 Task: Create a task  Implement a new cloud-based quality management system for a company , assign it to team member softage.3@softage.net in the project BroaderPath and update the status of the task to  On Track  , set the priority of the task to Low
Action: Mouse moved to (75, 59)
Screenshot: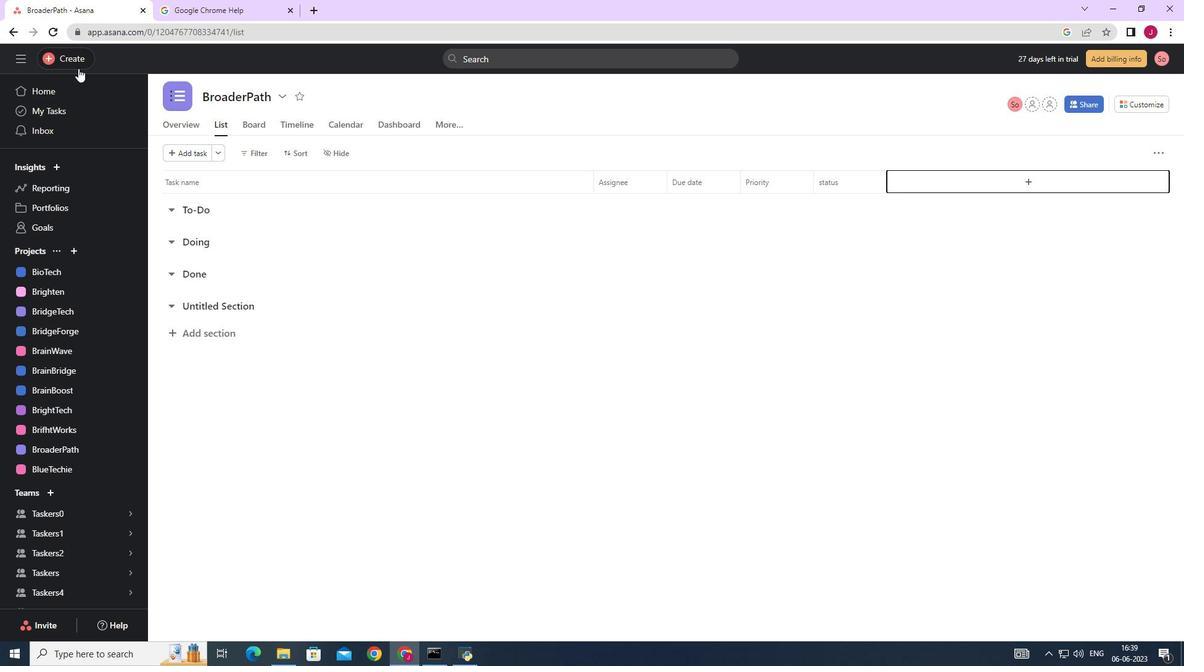 
Action: Mouse pressed left at (75, 59)
Screenshot: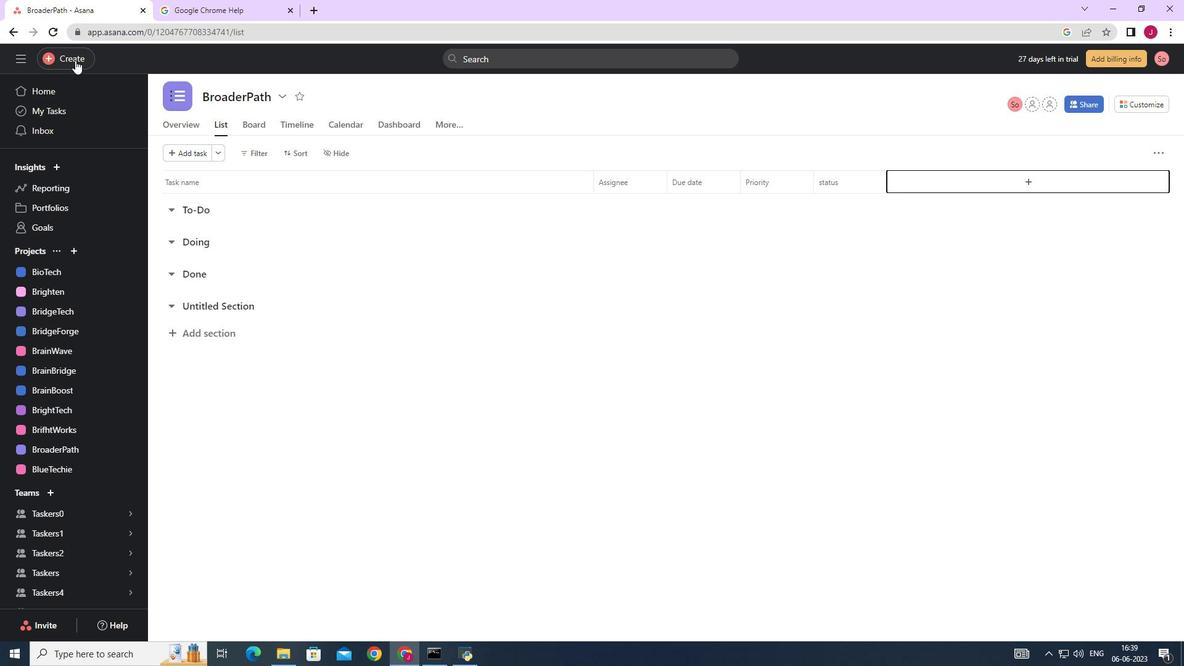 
Action: Mouse moved to (199, 57)
Screenshot: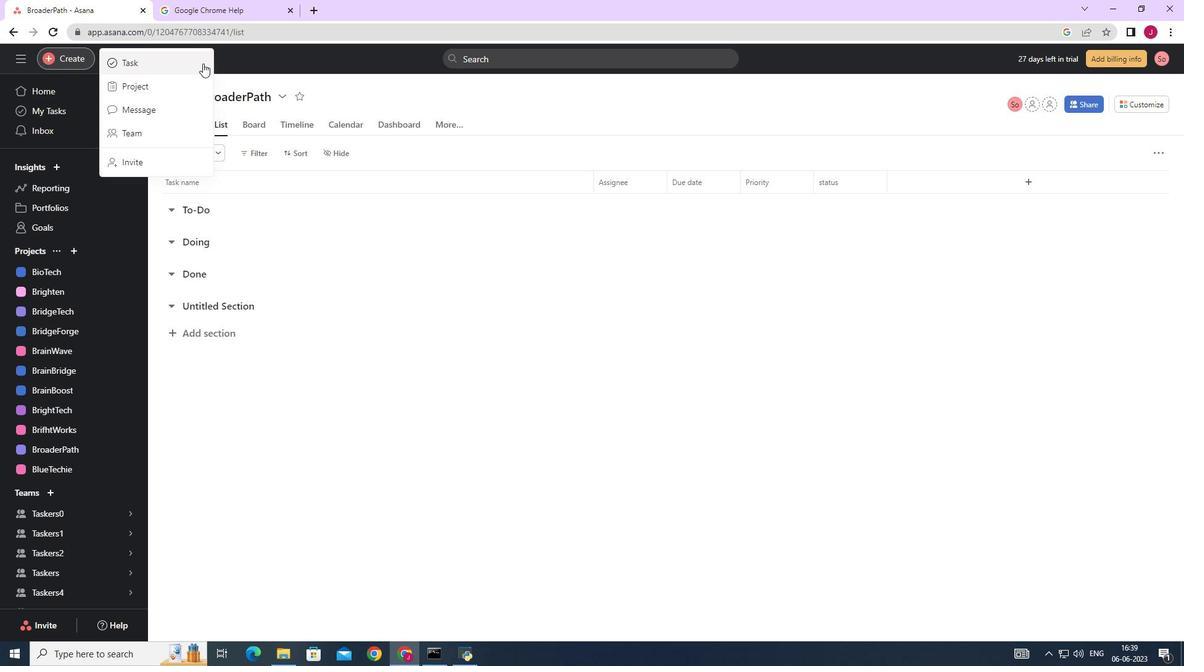 
Action: Mouse pressed left at (199, 57)
Screenshot: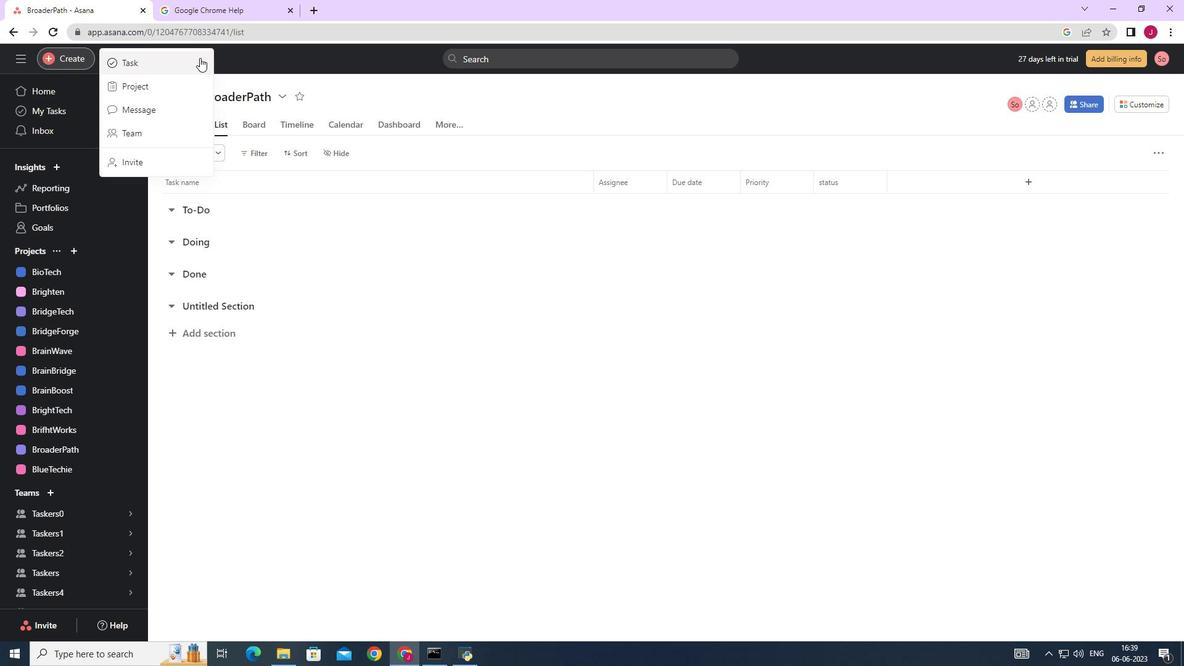 
Action: Mouse moved to (937, 409)
Screenshot: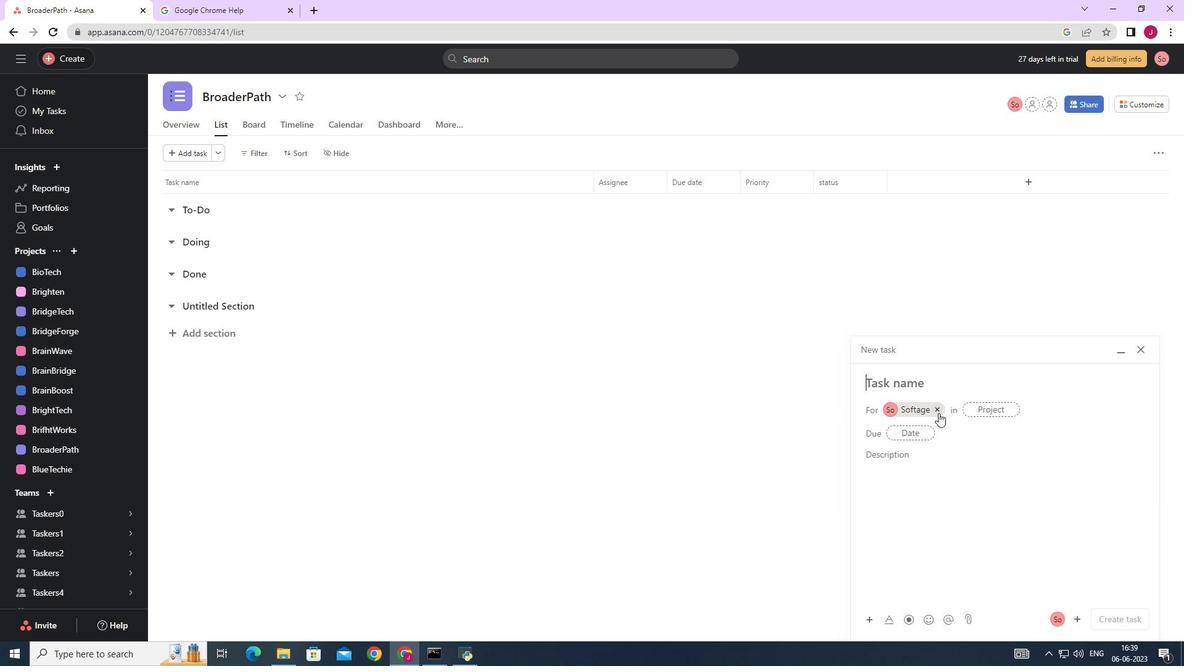
Action: Mouse pressed left at (937, 409)
Screenshot: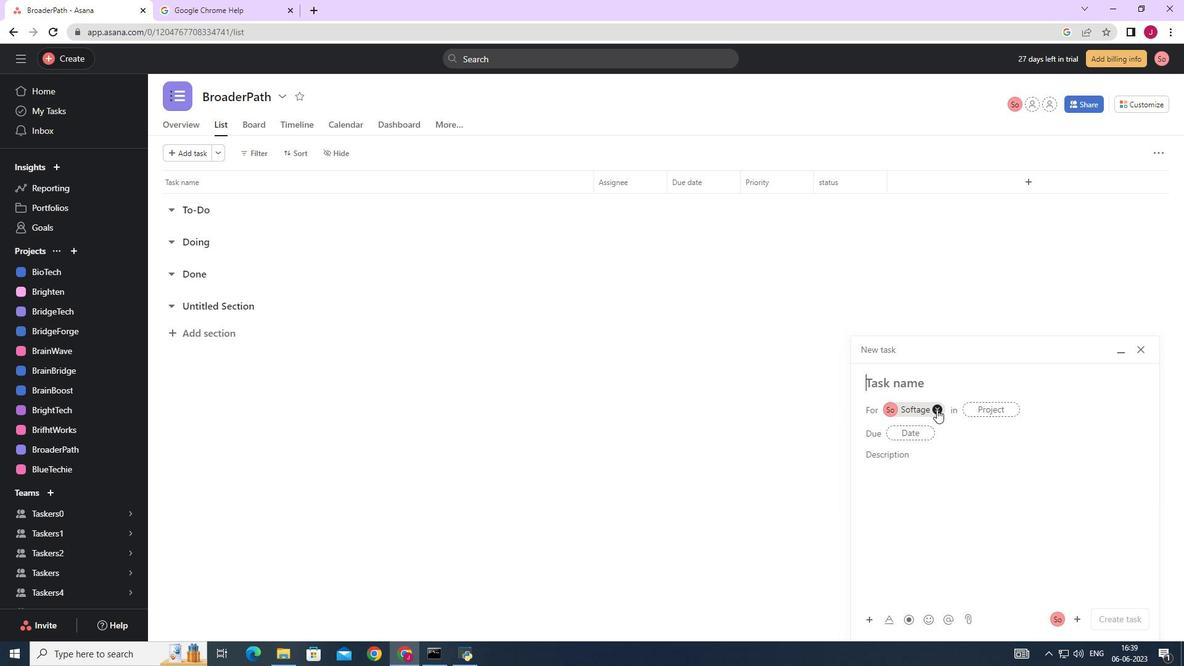 
Action: Mouse moved to (971, 368)
Screenshot: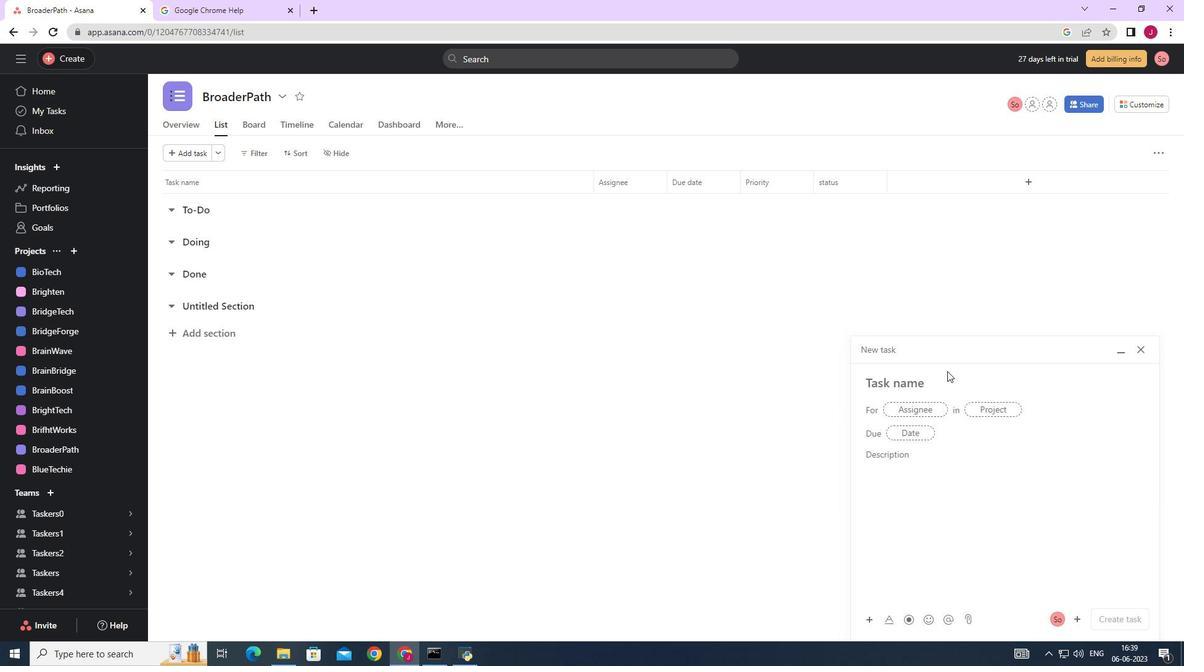 
Action: Key pressed i<Key.backspace><Key.caps_lock>I<Key.caps_lock>mplement<Key.space>a<Key.space>new<Key.space>cloud-based<Key.space>qalityy<Key.space><Key.backspace><Key.backspace><Key.backspace><Key.backspace><Key.backspace><Key.backspace><Key.backspace>ua;ity<Key.space><Key.backspace><Key.backspace><Key.backspace><Key.backspace><Key.backspace>lity<Key.space>
Screenshot: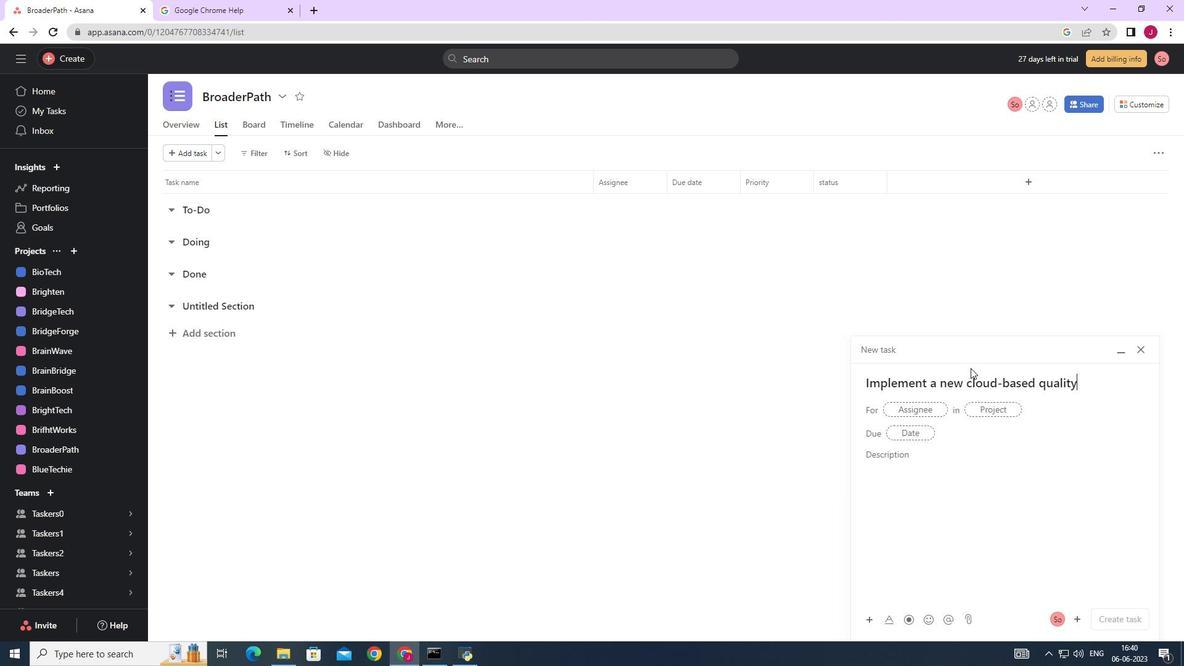 
Action: Mouse moved to (975, 367)
Screenshot: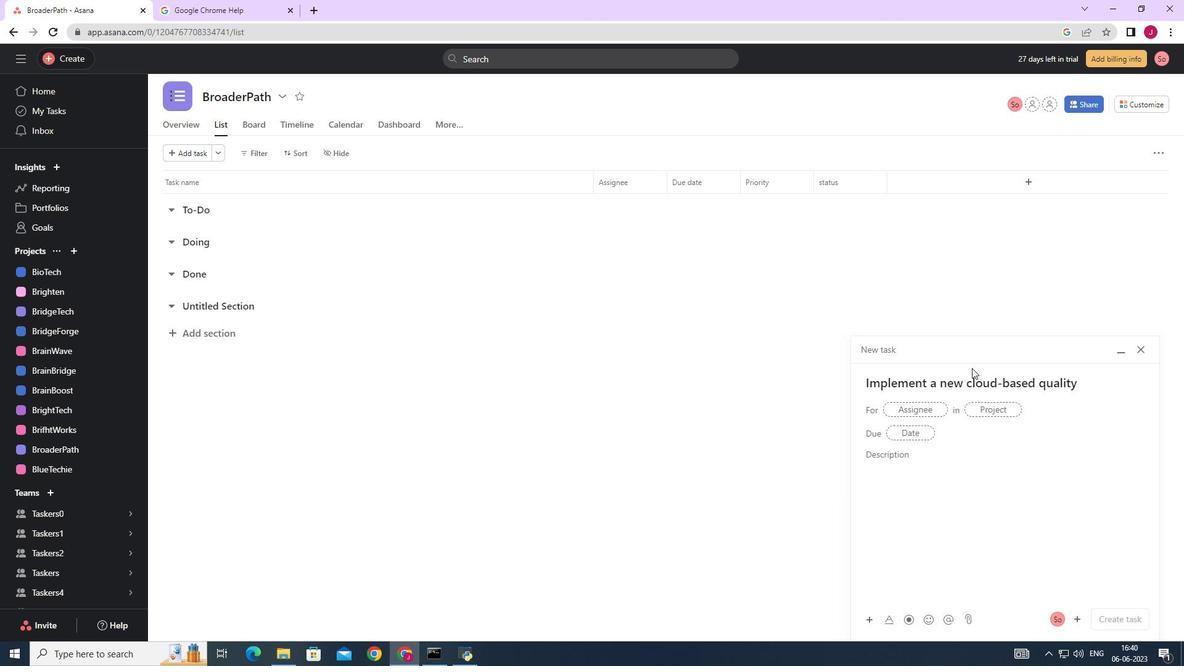 
Action: Key pressed management<Key.space>system<Key.space>for<Key.space>a<Key.space>con<Key.backspace>mpany<Key.space>
Screenshot: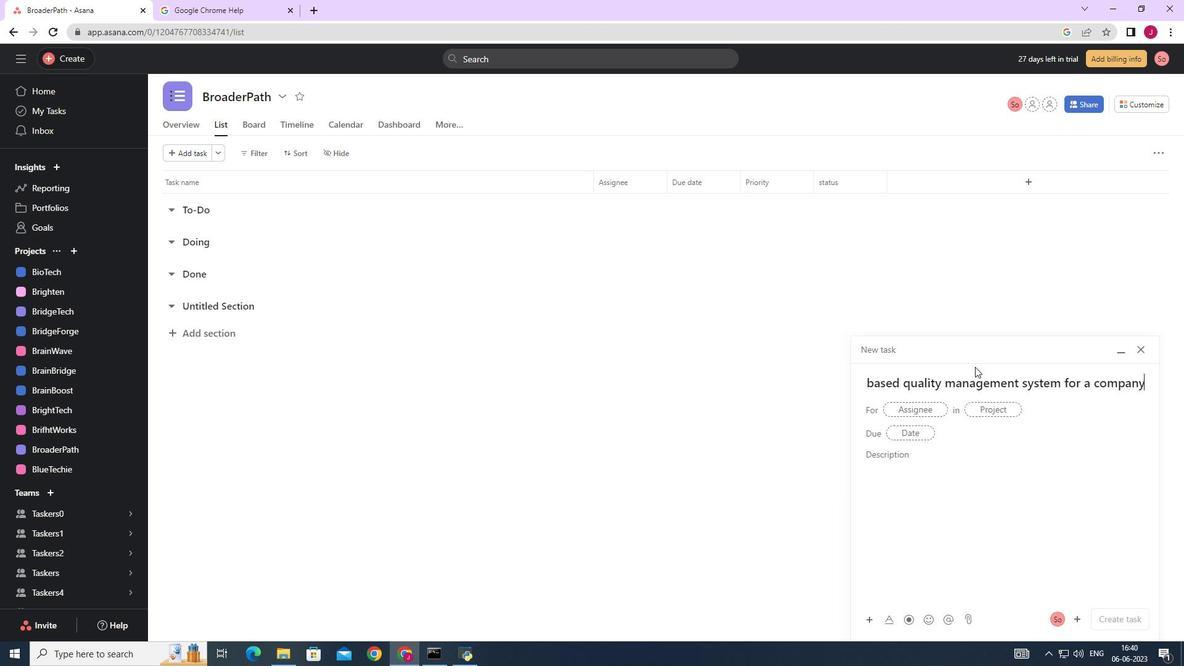 
Action: Mouse moved to (905, 409)
Screenshot: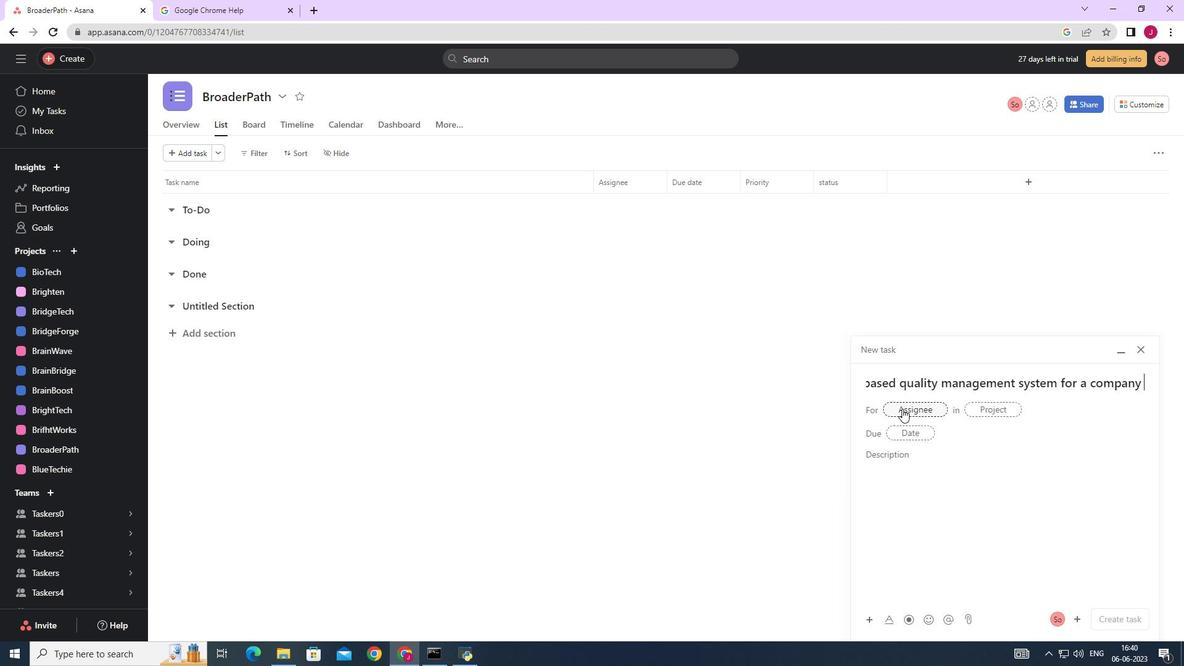 
Action: Mouse pressed left at (905, 409)
Screenshot: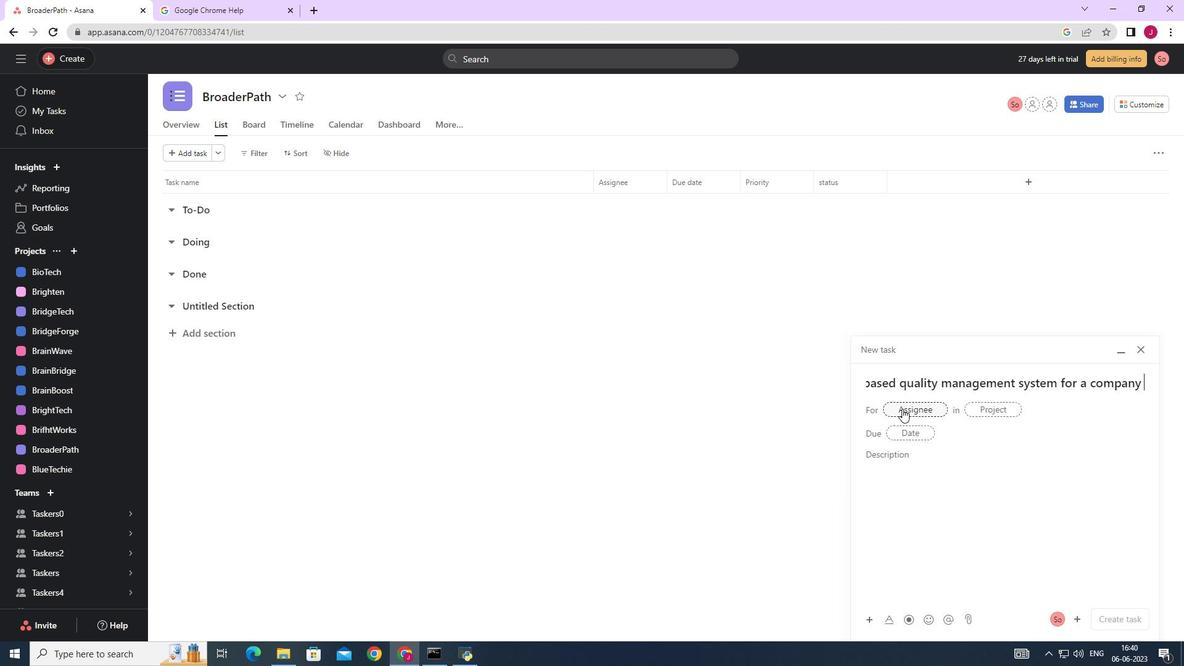 
Action: Mouse moved to (906, 407)
Screenshot: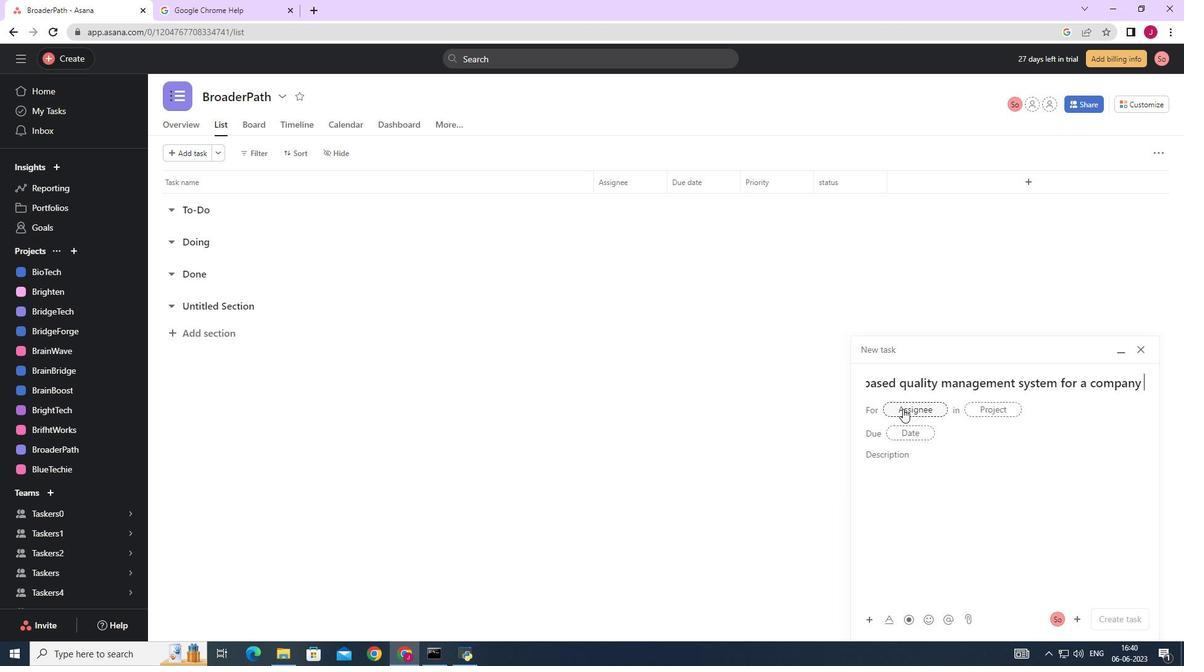 
Action: Key pressed softage.3
Screenshot: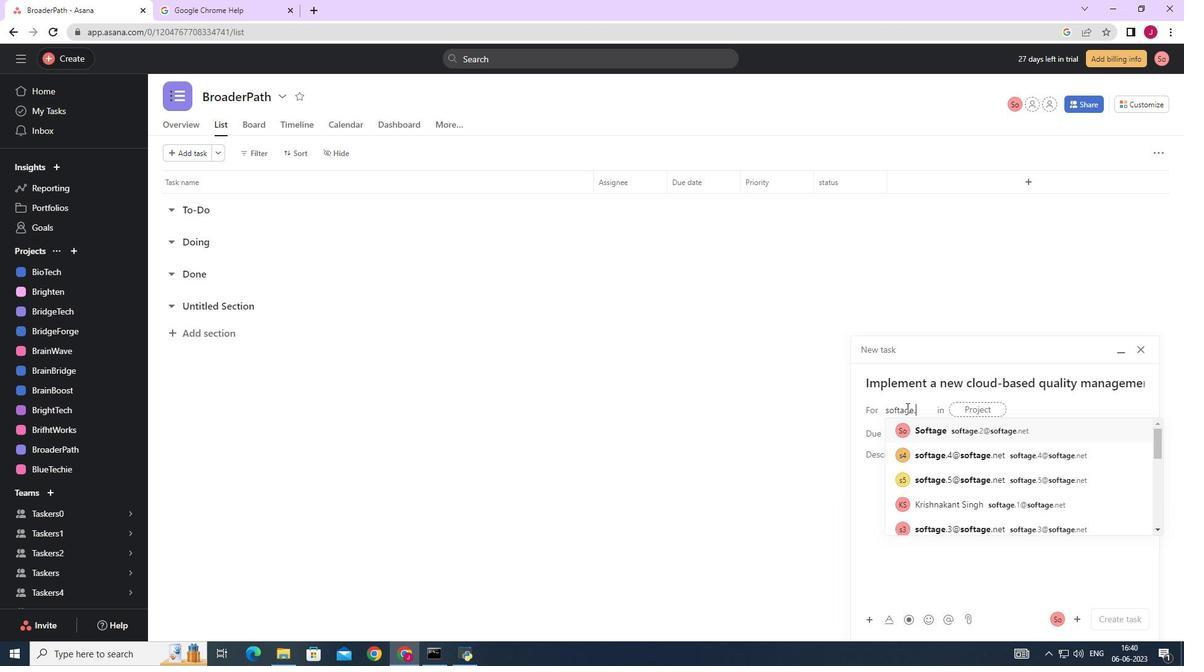 
Action: Mouse moved to (963, 430)
Screenshot: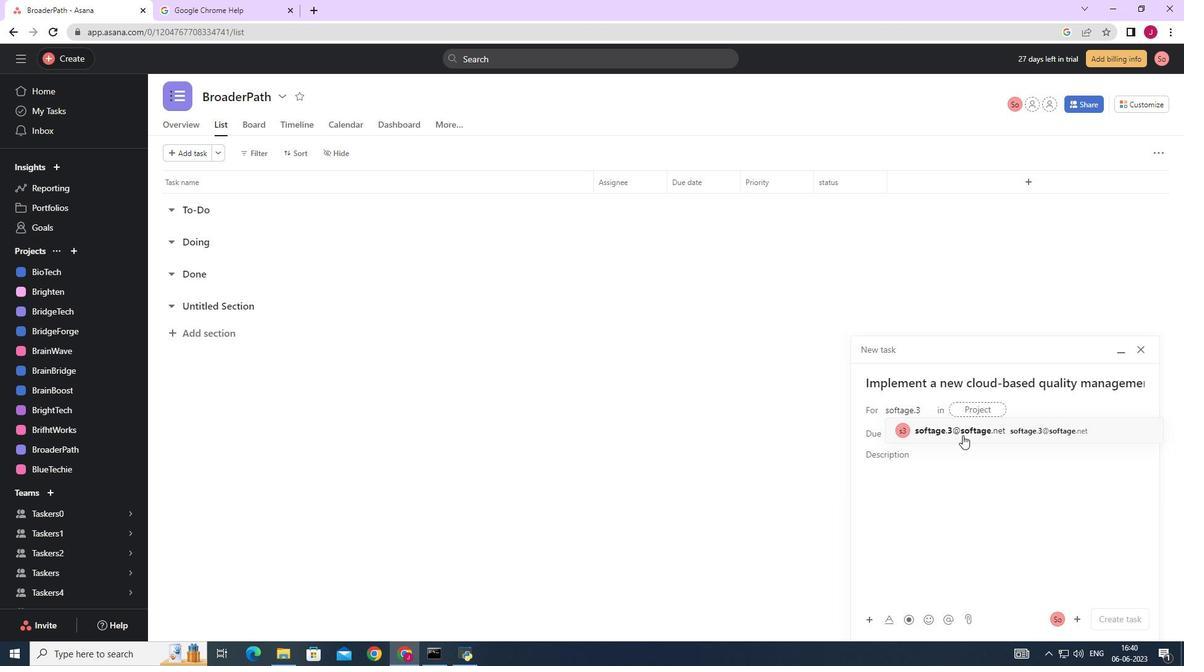 
Action: Mouse pressed left at (963, 430)
Screenshot: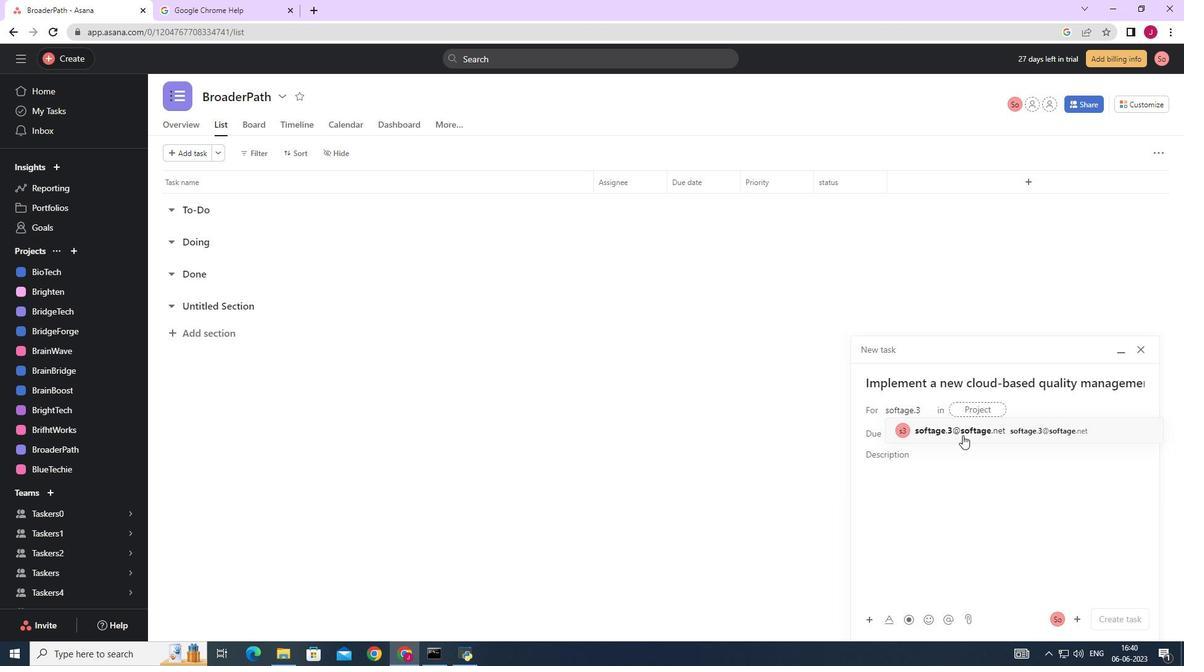 
Action: Mouse moved to (770, 433)
Screenshot: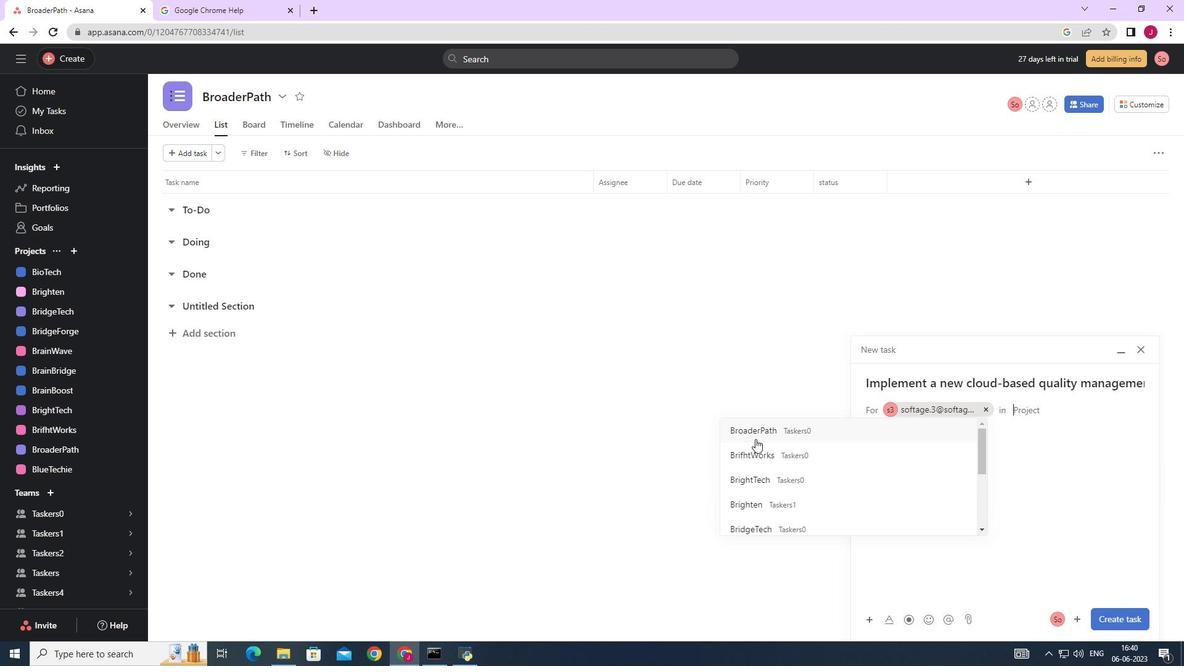 
Action: Mouse pressed left at (770, 433)
Screenshot: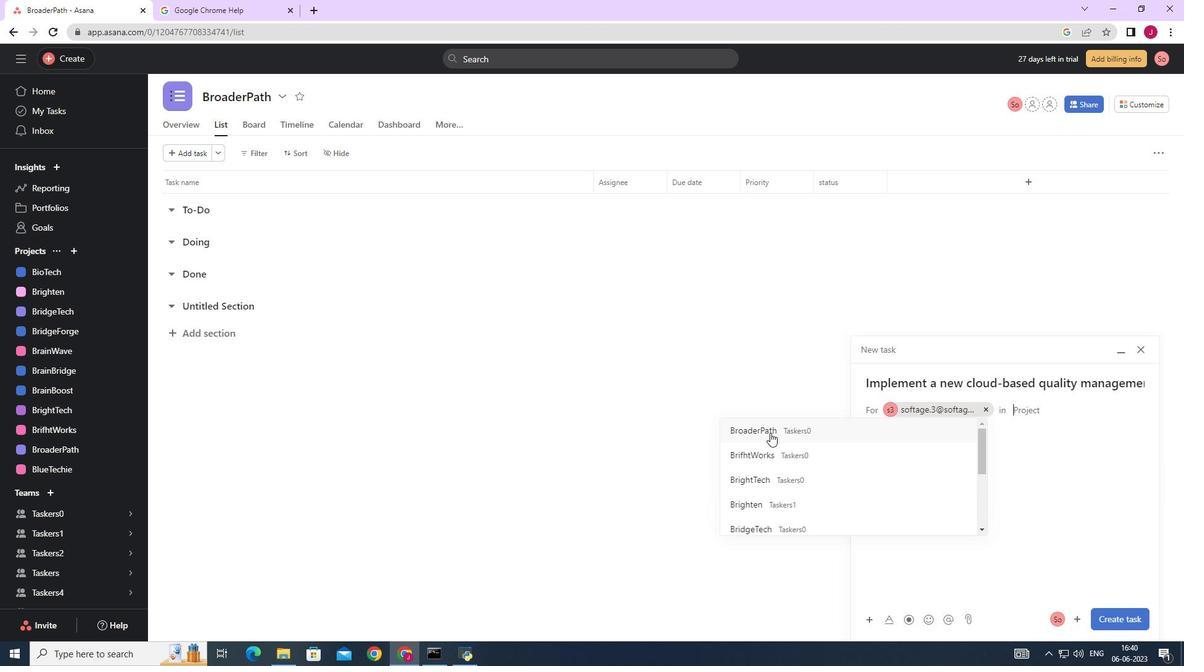 
Action: Mouse moved to (920, 454)
Screenshot: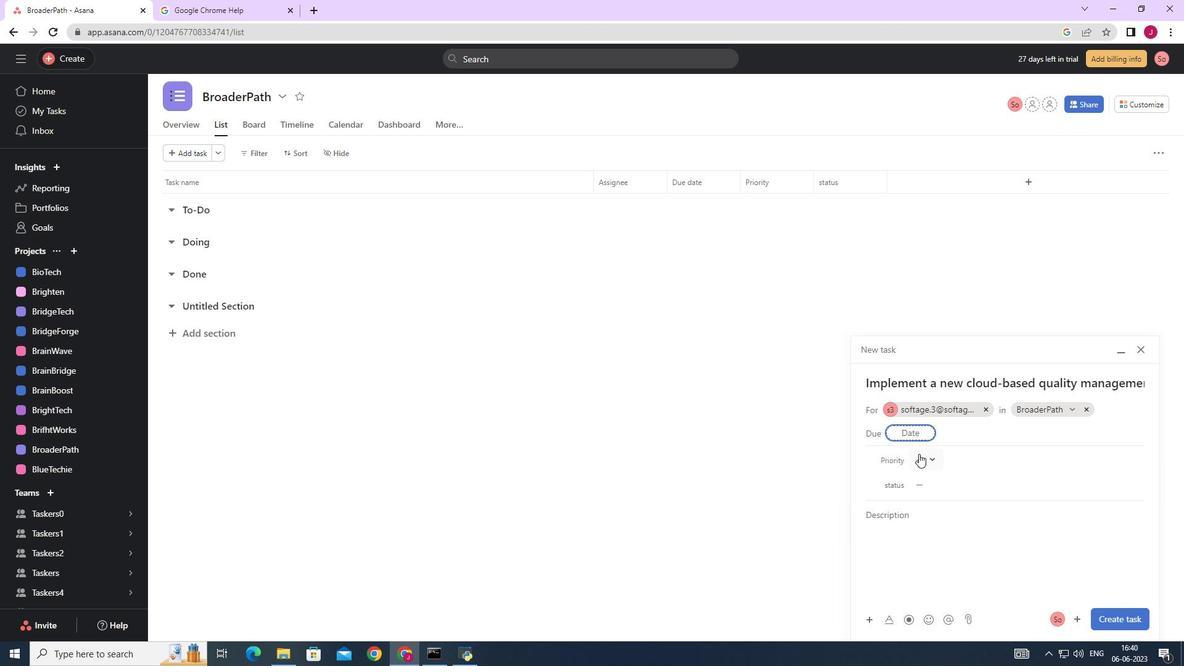 
Action: Mouse pressed left at (920, 454)
Screenshot: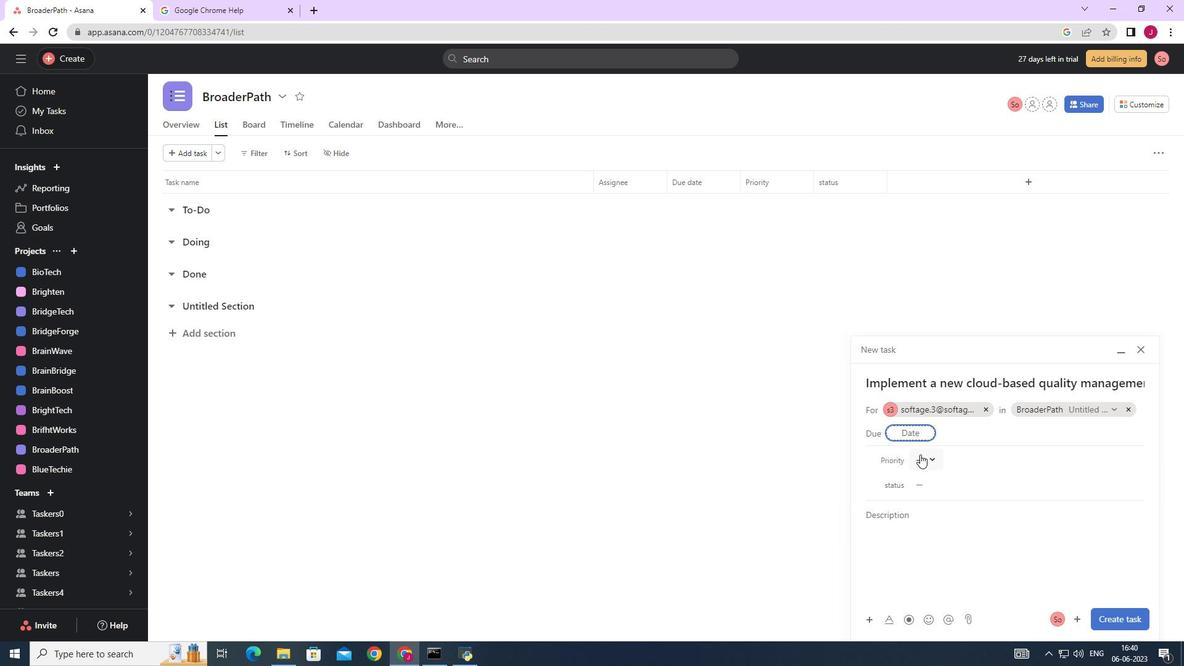 
Action: Mouse moved to (951, 541)
Screenshot: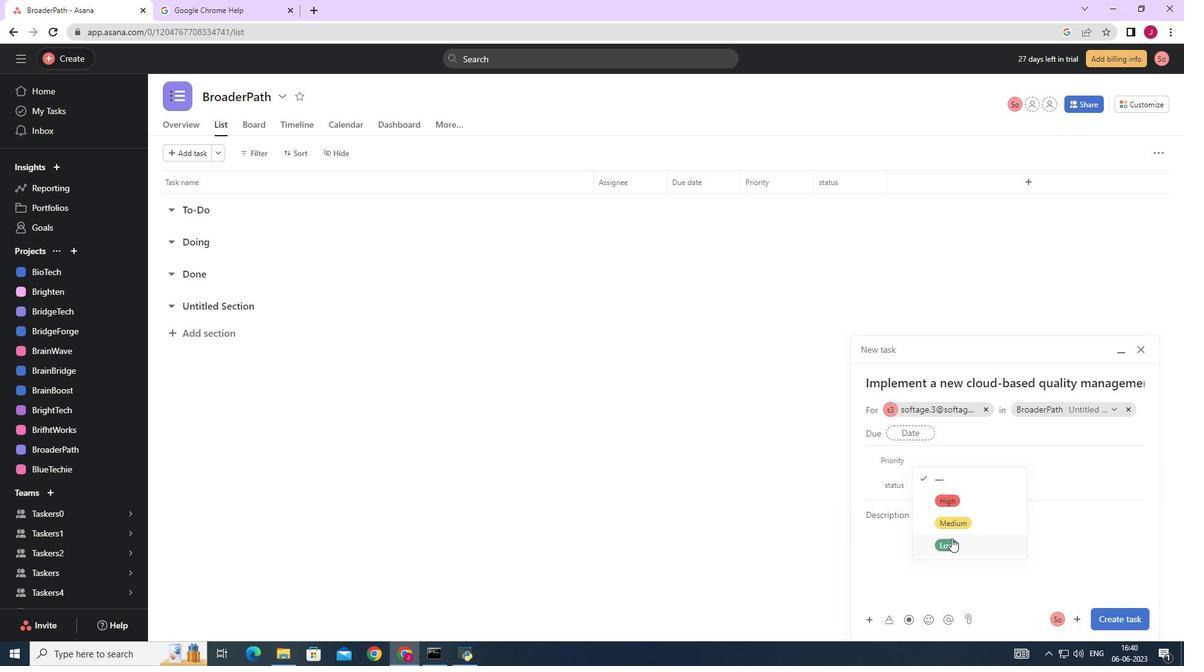
Action: Mouse pressed left at (951, 541)
Screenshot: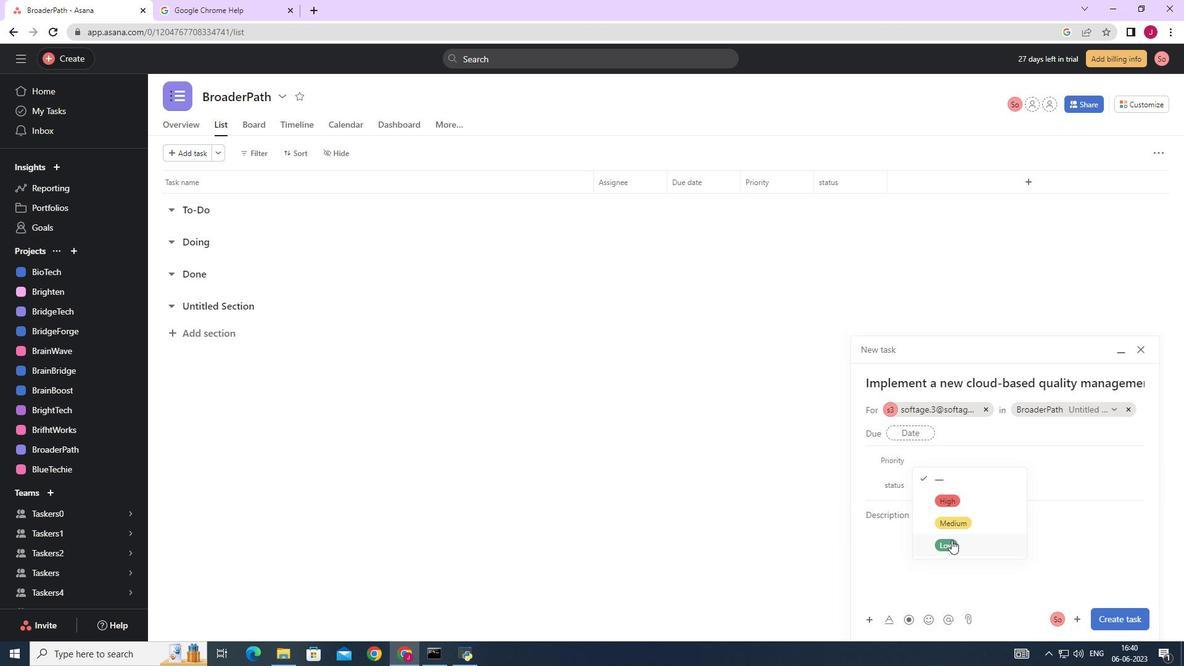 
Action: Mouse moved to (927, 489)
Screenshot: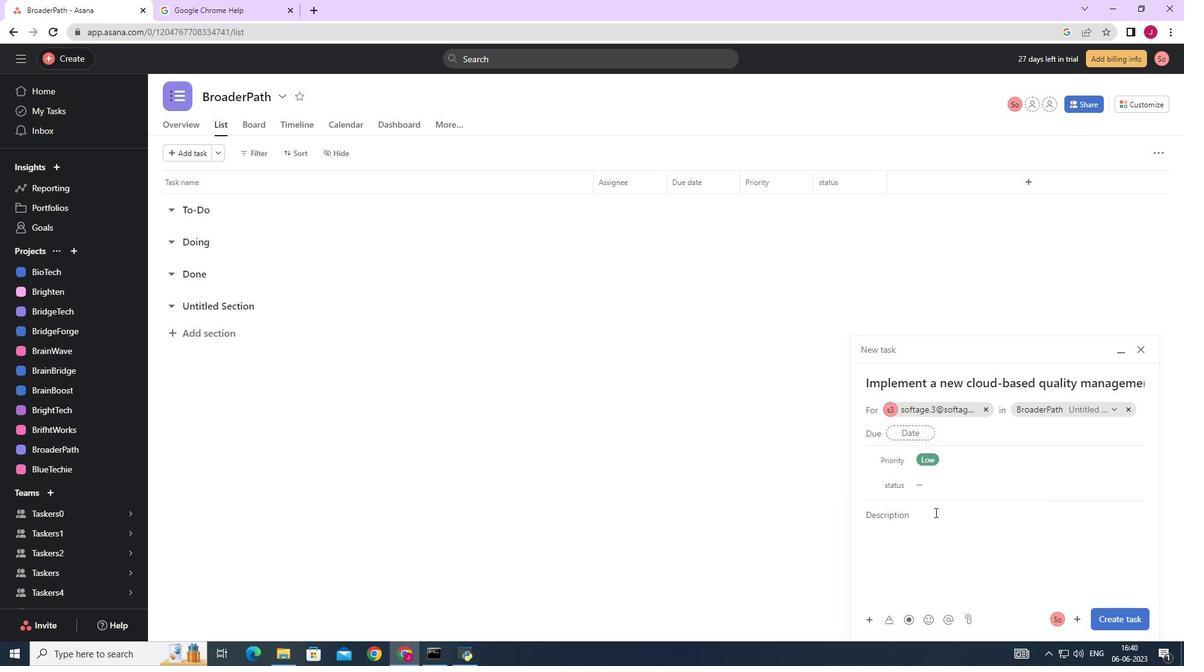 
Action: Mouse pressed left at (927, 489)
Screenshot: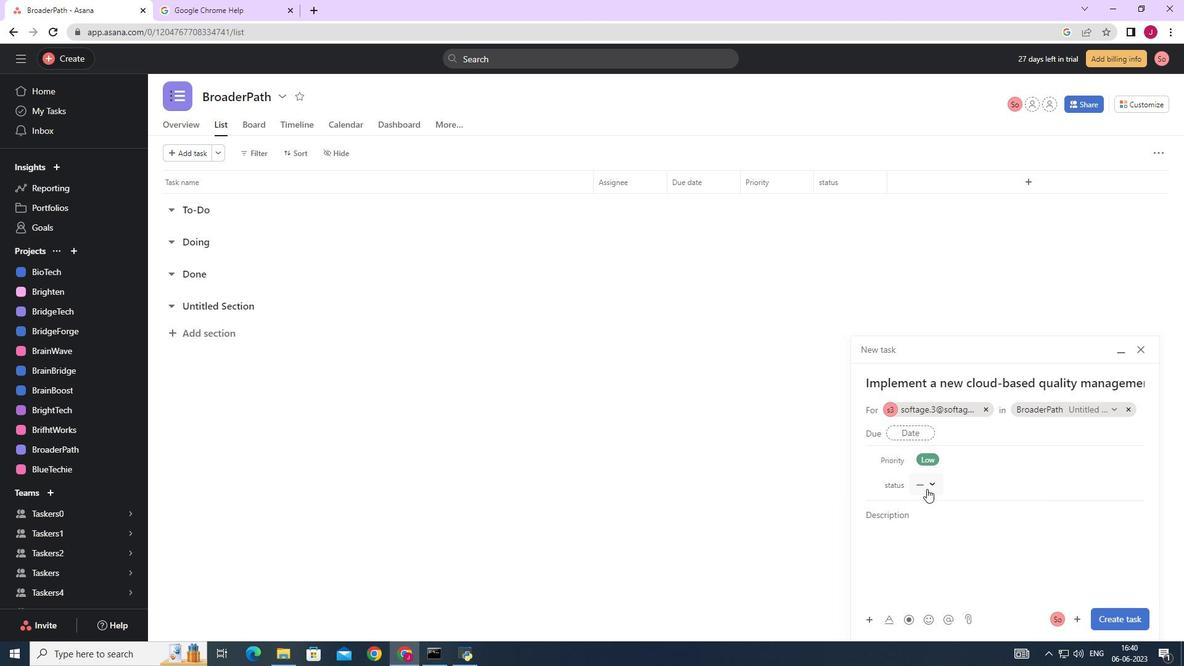 
Action: Mouse moved to (948, 523)
Screenshot: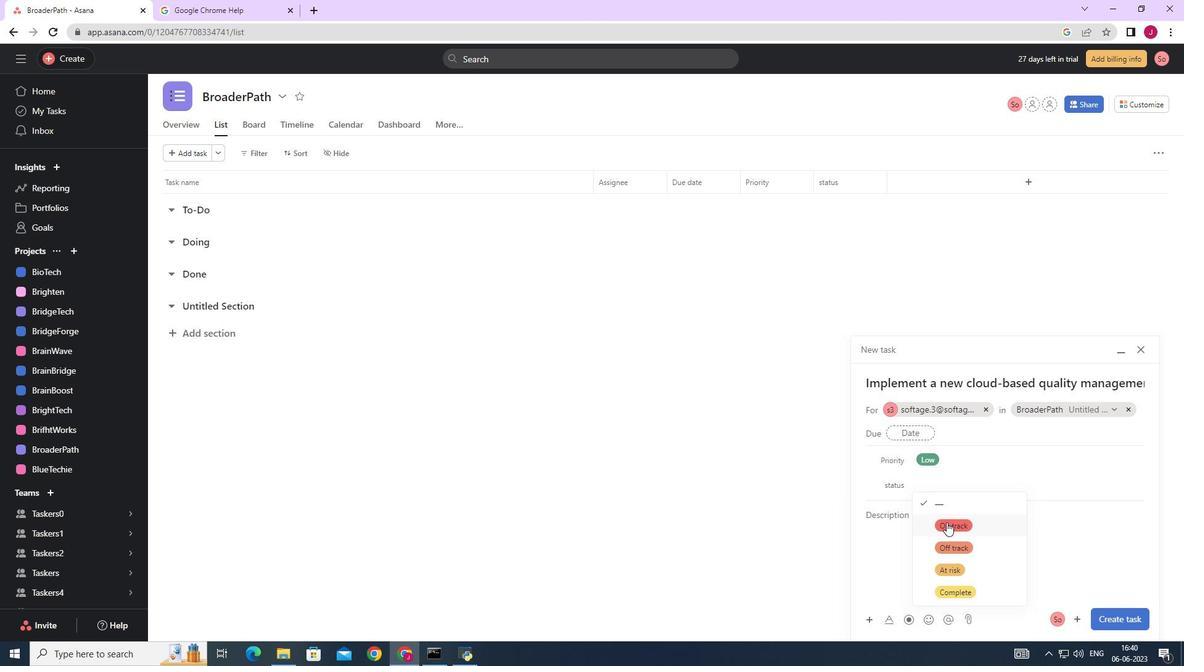 
Action: Mouse pressed left at (948, 523)
Screenshot: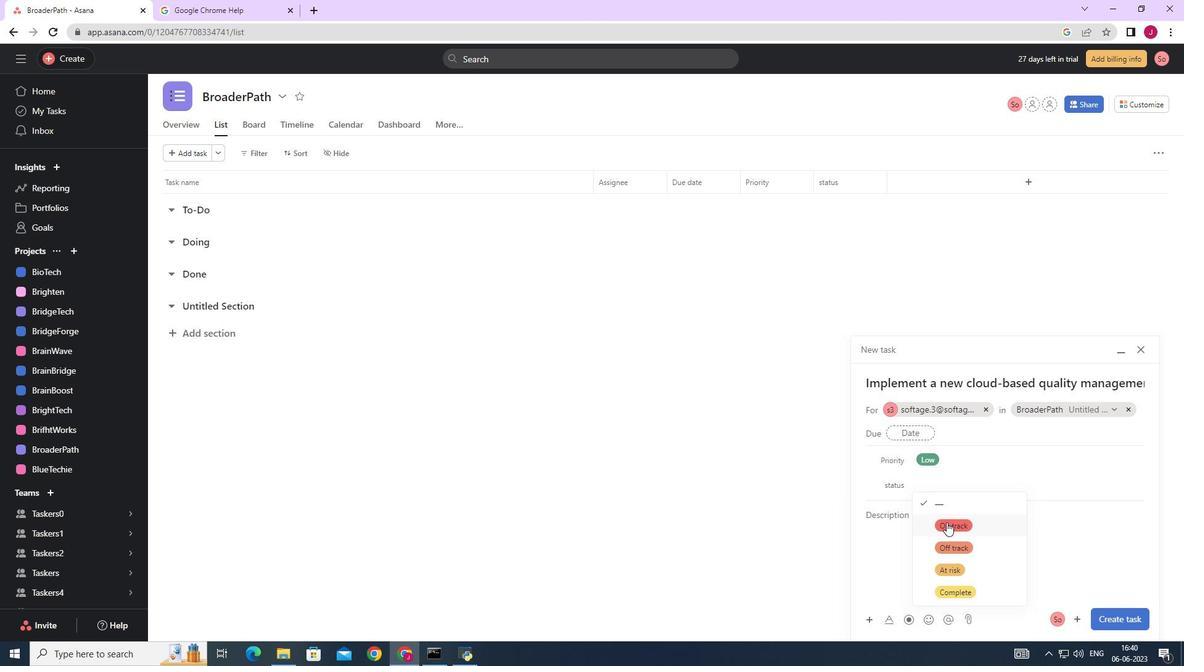 
Action: Mouse moved to (1133, 615)
Screenshot: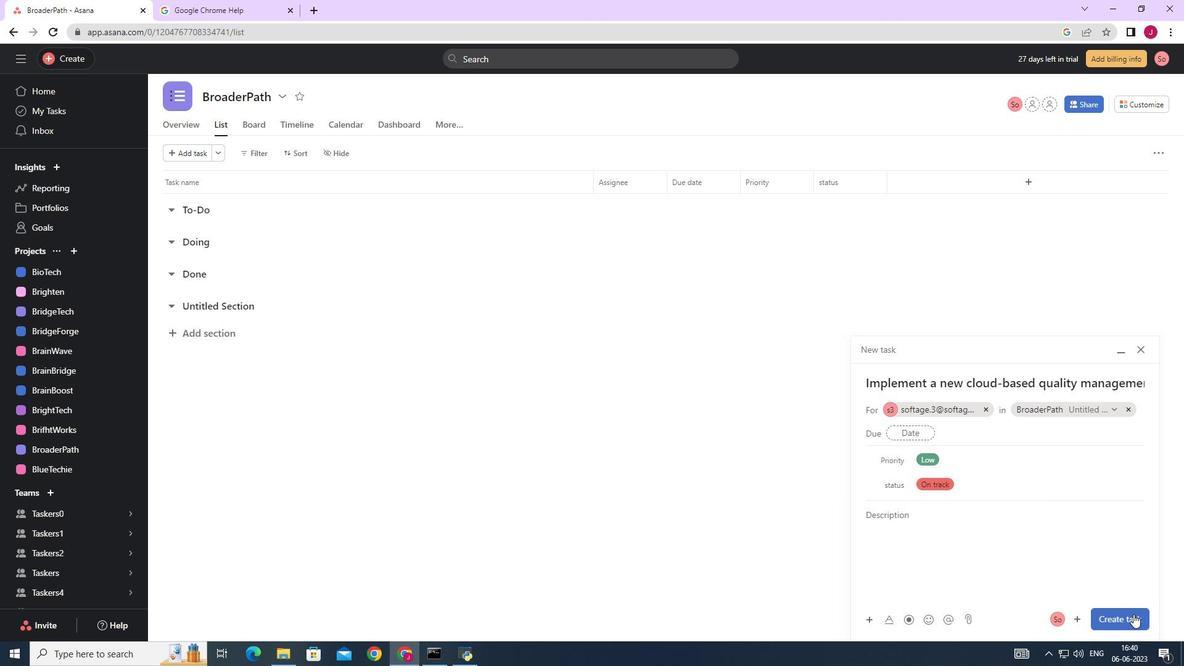
Action: Mouse pressed left at (1133, 615)
Screenshot: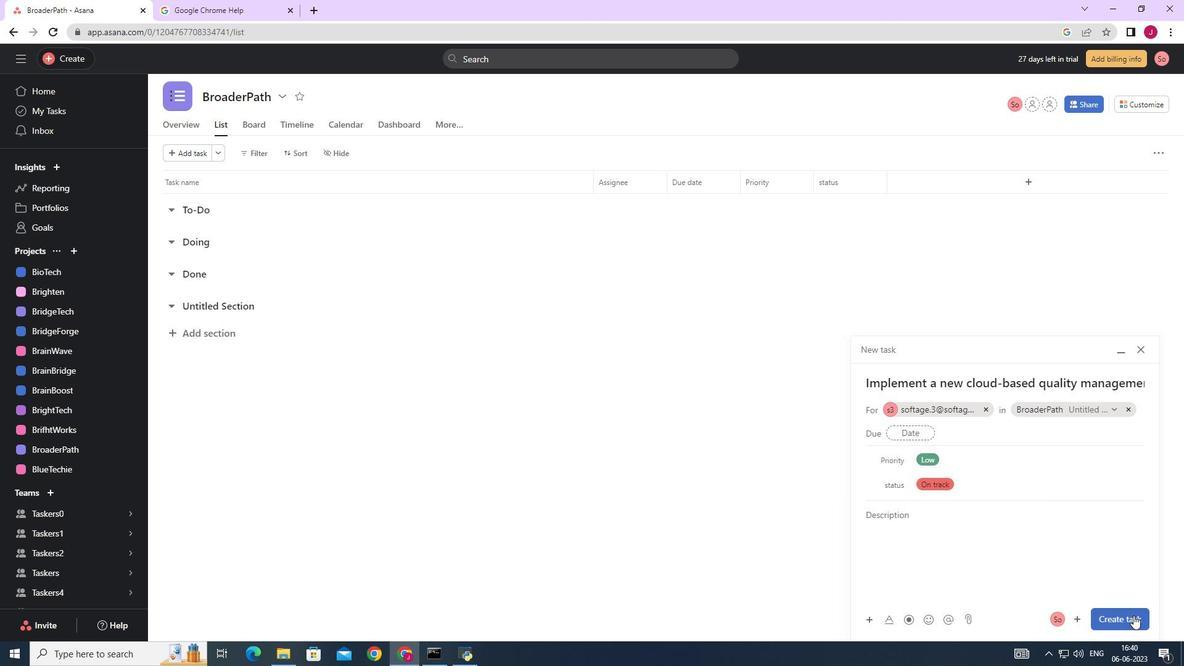 
Action: Mouse moved to (1119, 613)
Screenshot: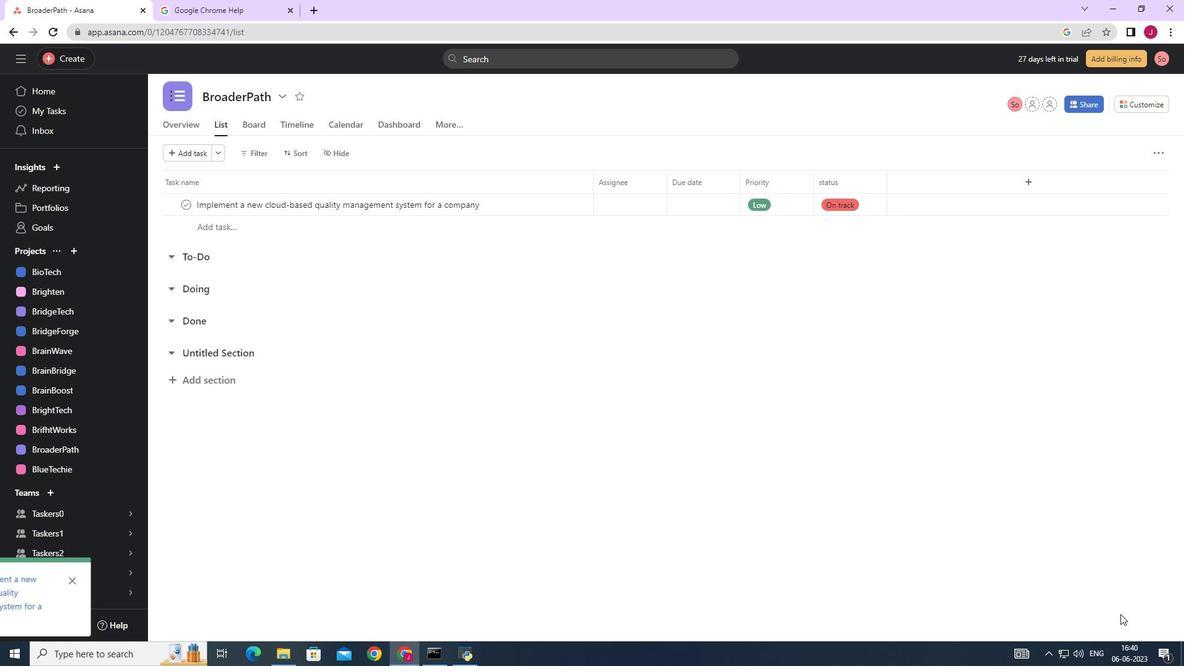
